 Task: In the Company paypal.com, Log call with description : 'Engaged in a call with a potential buyer who needs training.'; Select call outcome: 'Busy '; Select call Direction: Inbound; Add date: '27 July, 2023' and time 5:00:PM. Logged in from softage.1@softage.net
Action: Mouse moved to (79, 50)
Screenshot: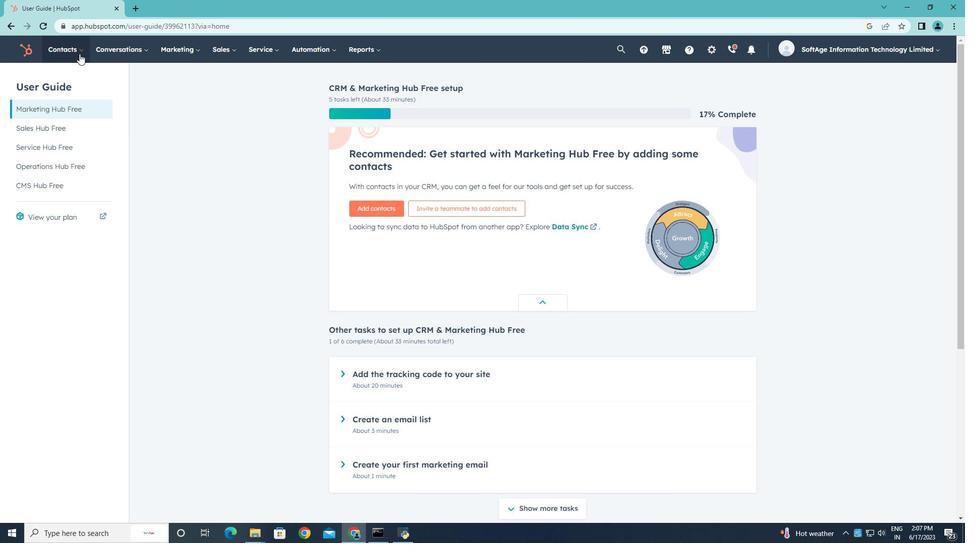 
Action: Mouse pressed left at (79, 50)
Screenshot: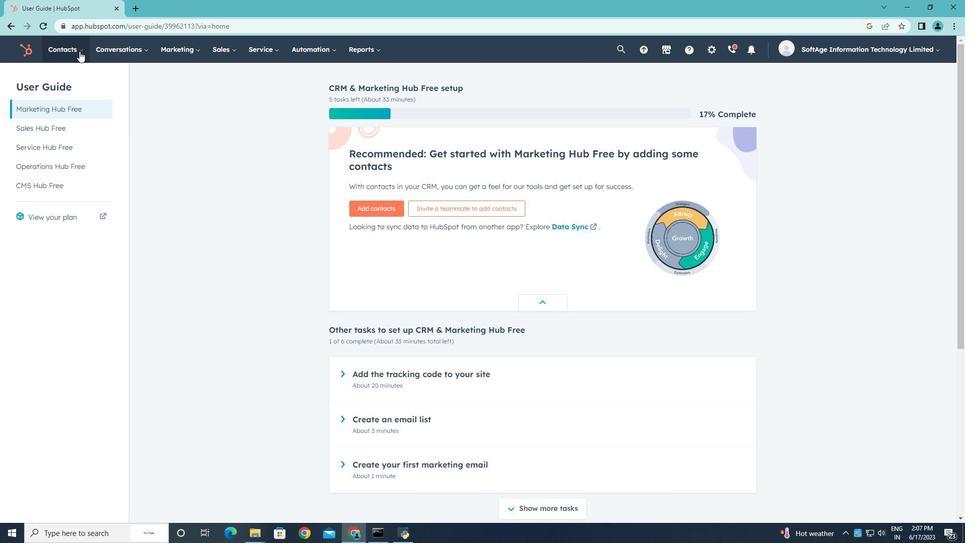 
Action: Mouse moved to (81, 97)
Screenshot: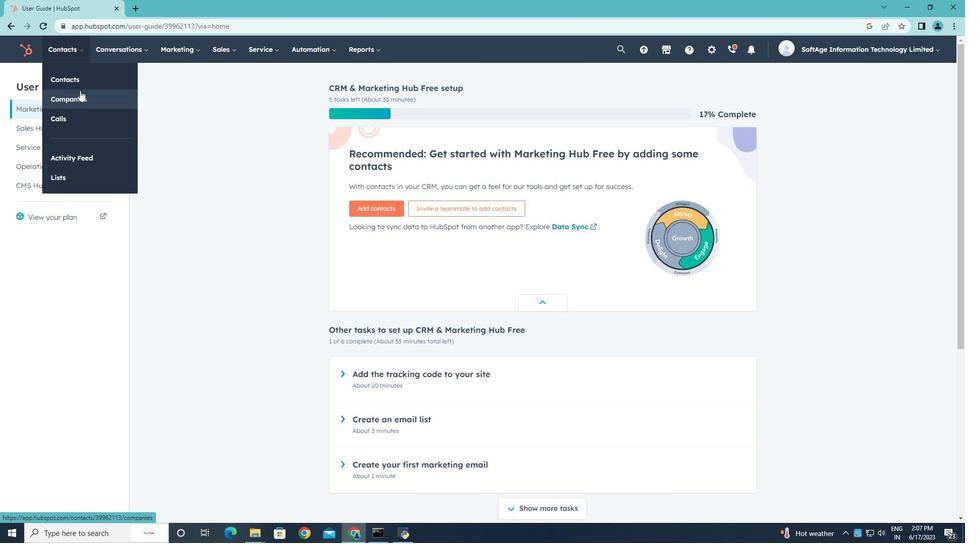 
Action: Mouse pressed left at (81, 97)
Screenshot: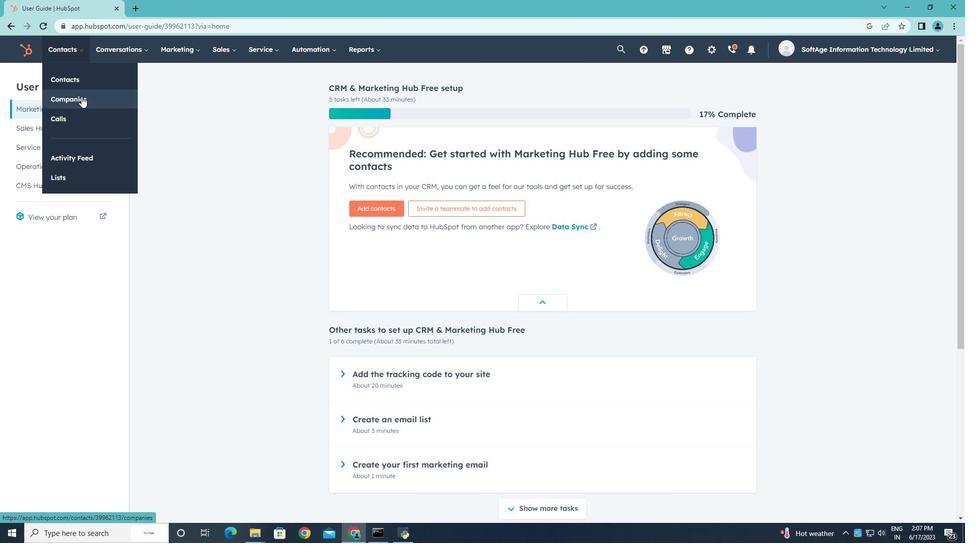 
Action: Mouse moved to (86, 160)
Screenshot: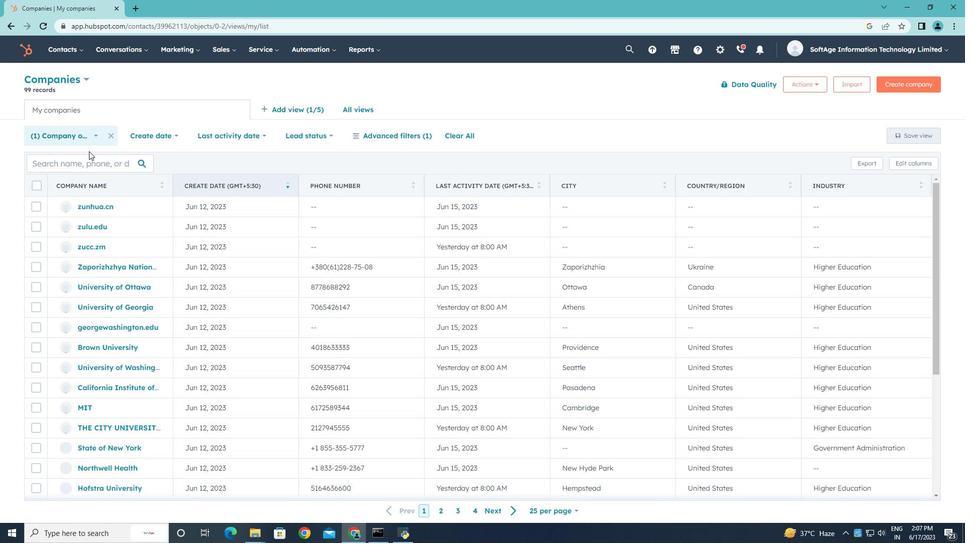 
Action: Mouse pressed left at (86, 160)
Screenshot: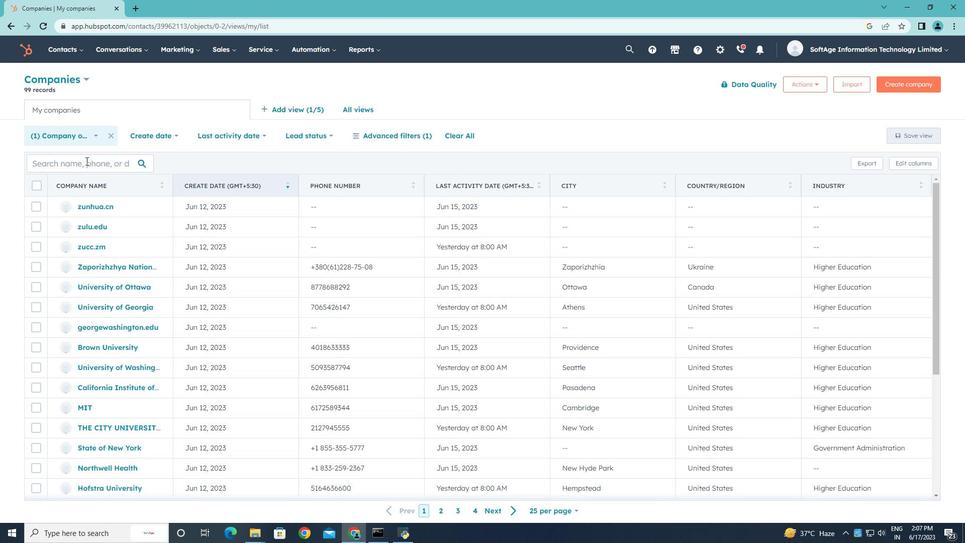 
Action: Key pressed paypal.com
Screenshot: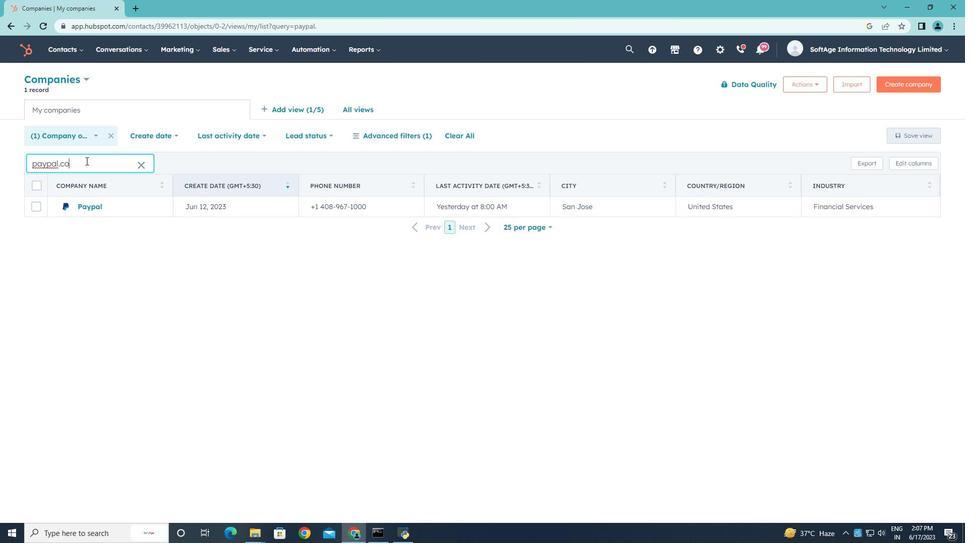 
Action: Mouse moved to (85, 205)
Screenshot: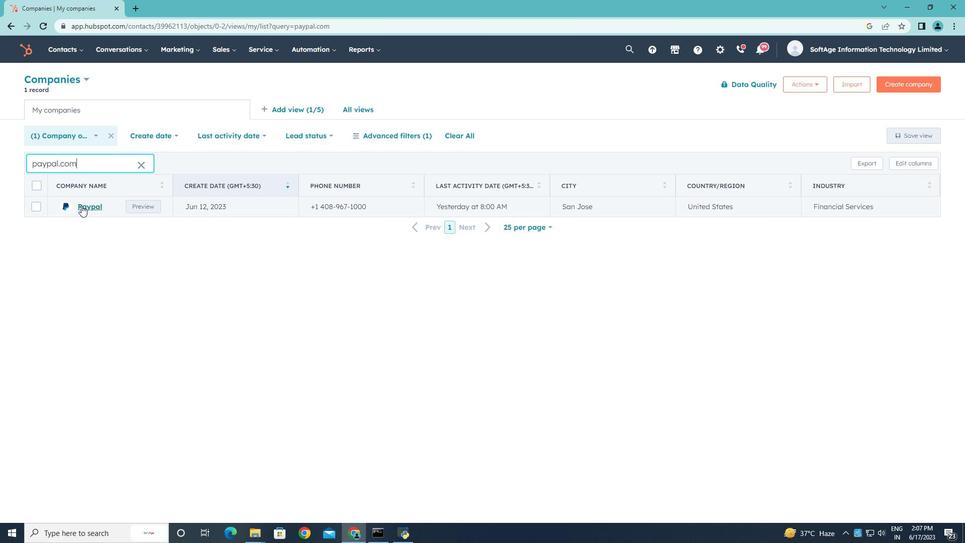 
Action: Mouse pressed left at (85, 205)
Screenshot: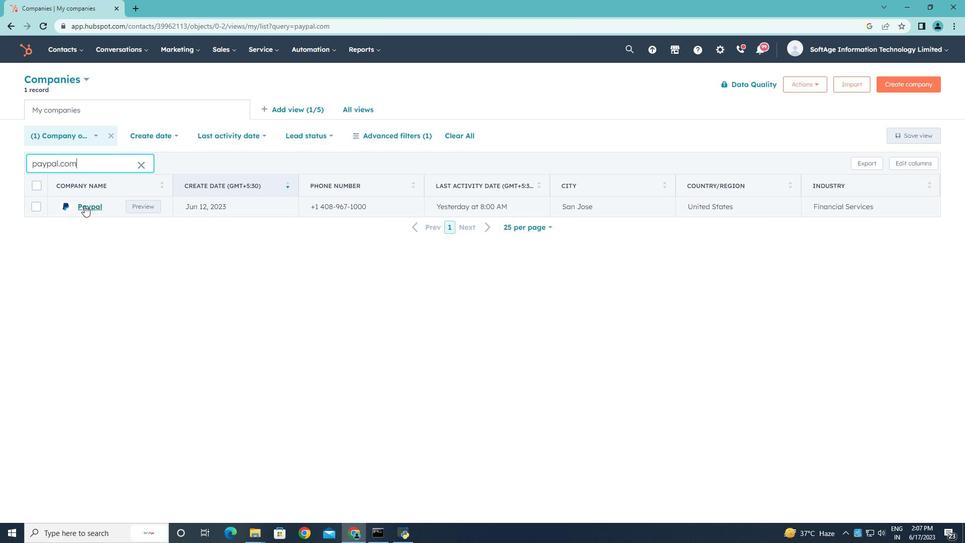 
Action: Mouse moved to (197, 167)
Screenshot: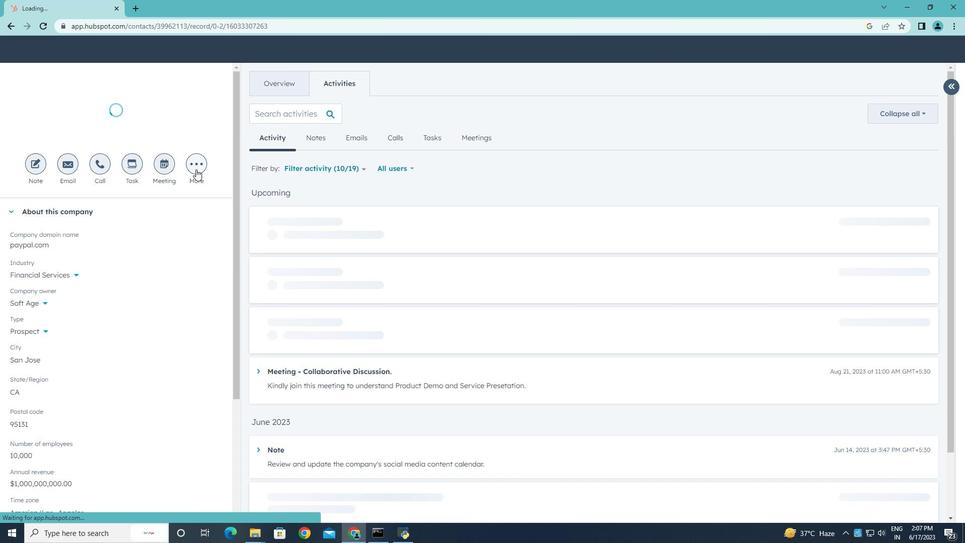 
Action: Mouse pressed left at (197, 167)
Screenshot: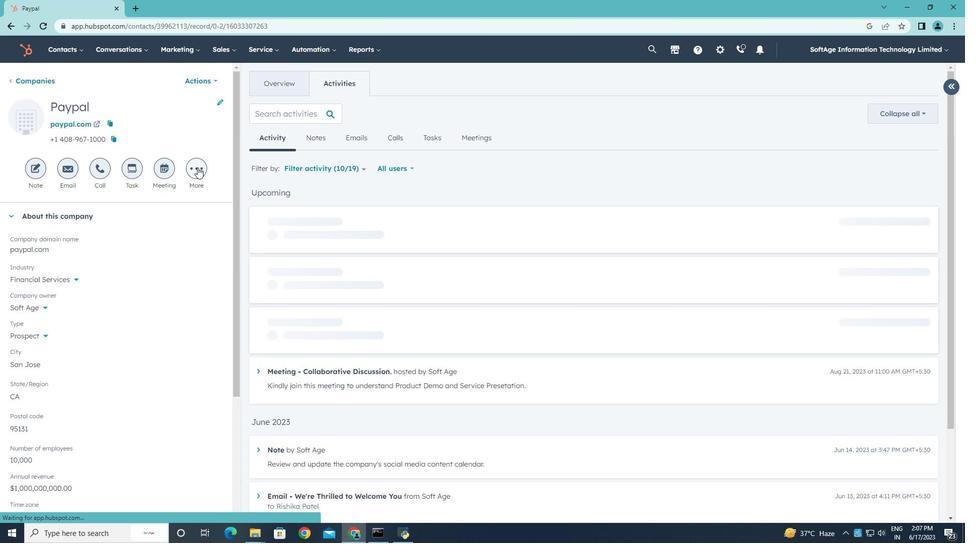 
Action: Mouse moved to (189, 261)
Screenshot: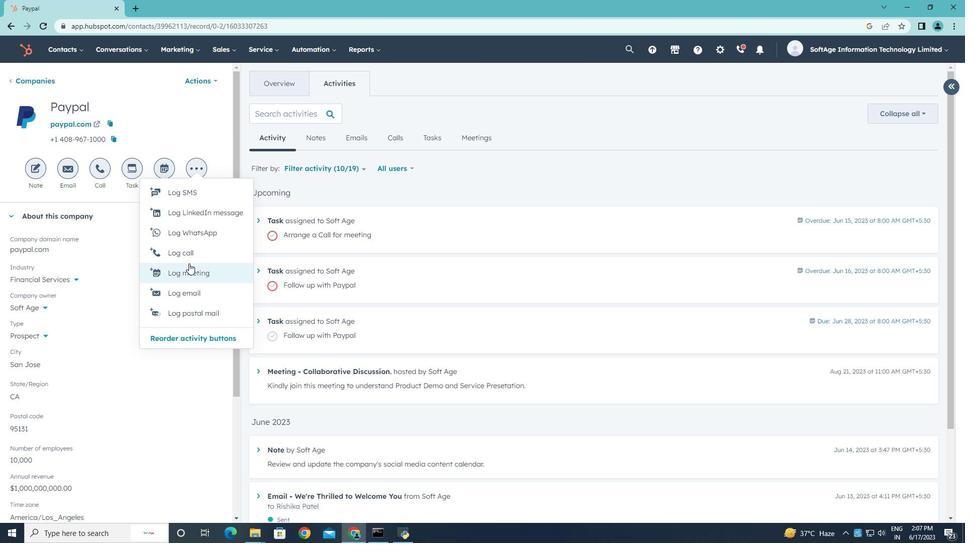 
Action: Mouse pressed left at (189, 261)
Screenshot: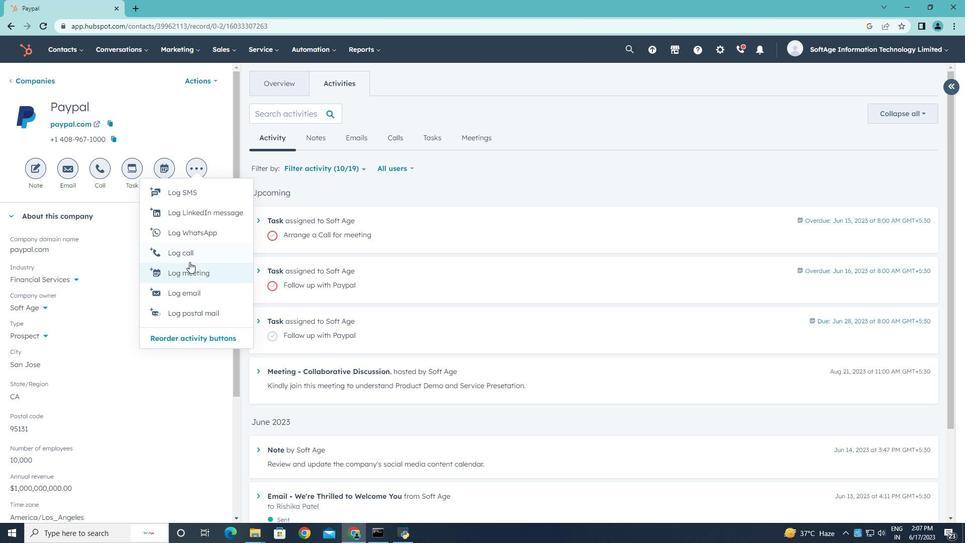 
Action: Mouse moved to (517, 313)
Screenshot: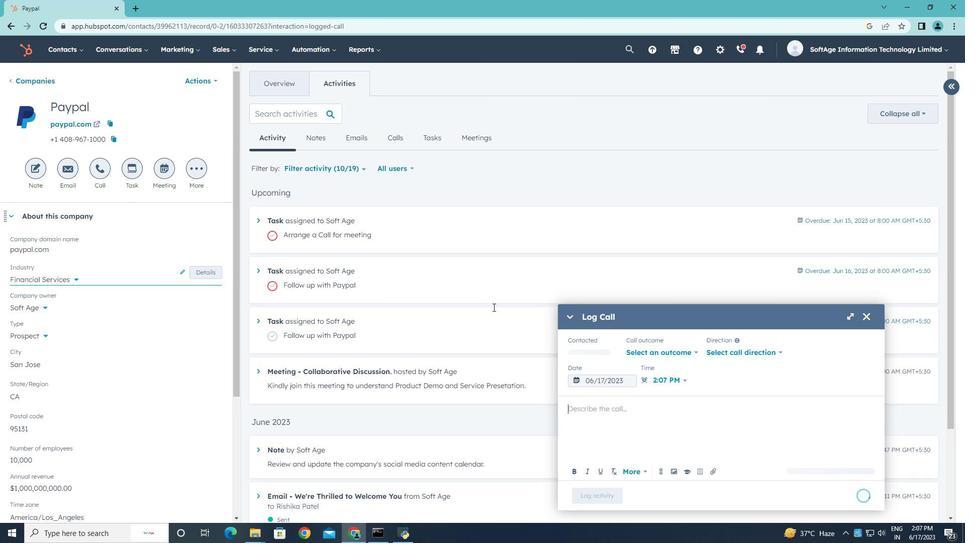 
Action: Key pressed <Key.shift>Enf<Key.backspace>gaged<Key.space>imn<Key.space><Key.backspace><Key.backspace><Key.backspace><Key.space><Key.backspace>n<Key.space>a<Key.space>call<Key.space>with<Key.space>a<Key.space>potential<Key.space>buyer<Key.space>who<Key.space>needs<Key.space>training.
Screenshot: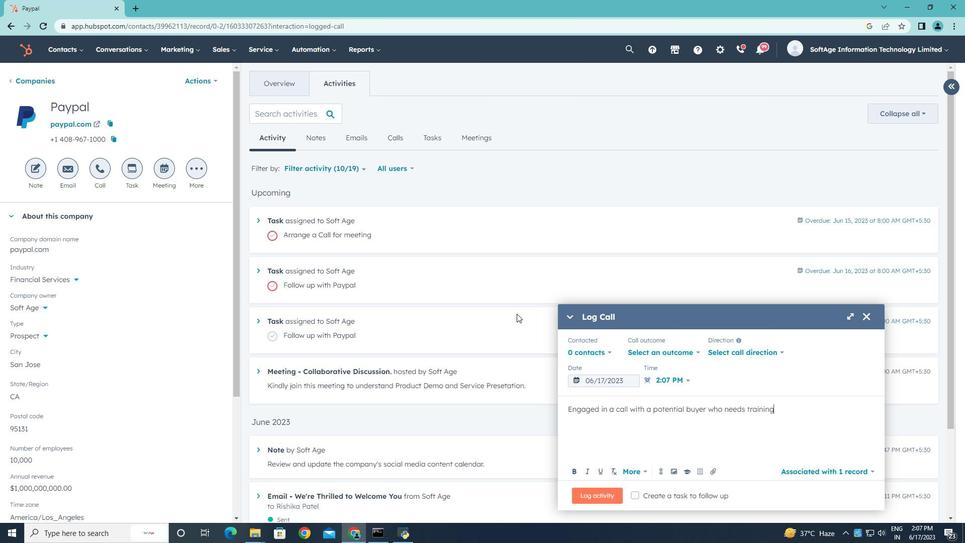 
Action: Mouse moved to (695, 354)
Screenshot: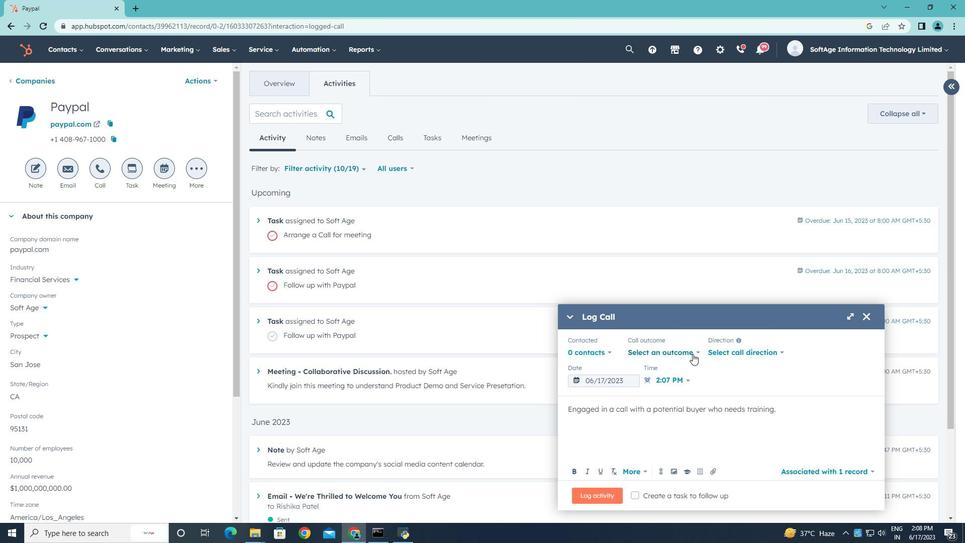 
Action: Mouse pressed left at (695, 354)
Screenshot: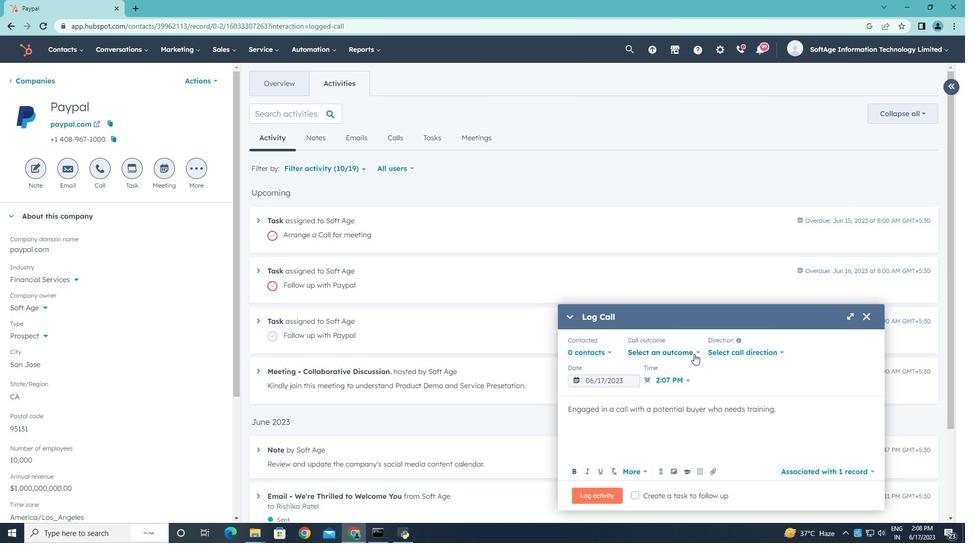 
Action: Mouse moved to (671, 381)
Screenshot: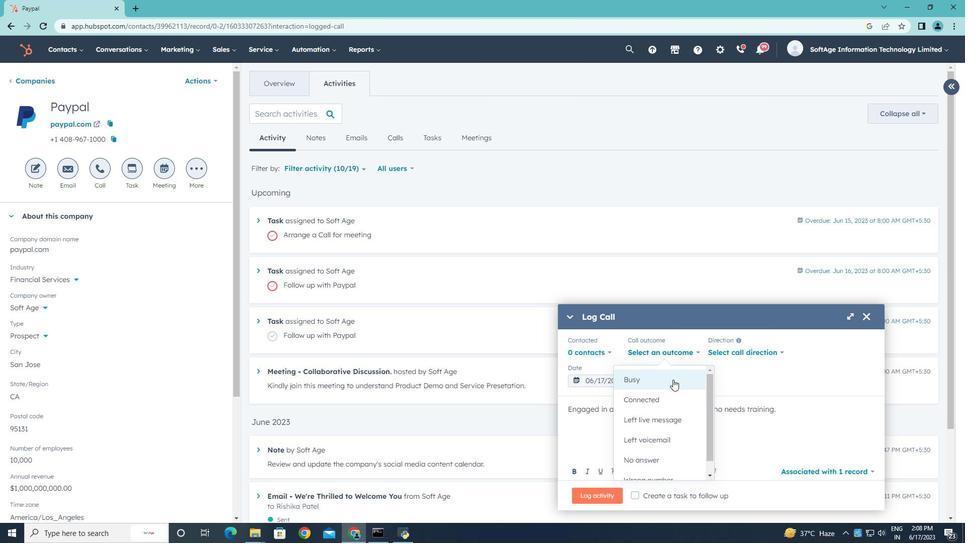 
Action: Mouse pressed left at (671, 381)
Screenshot: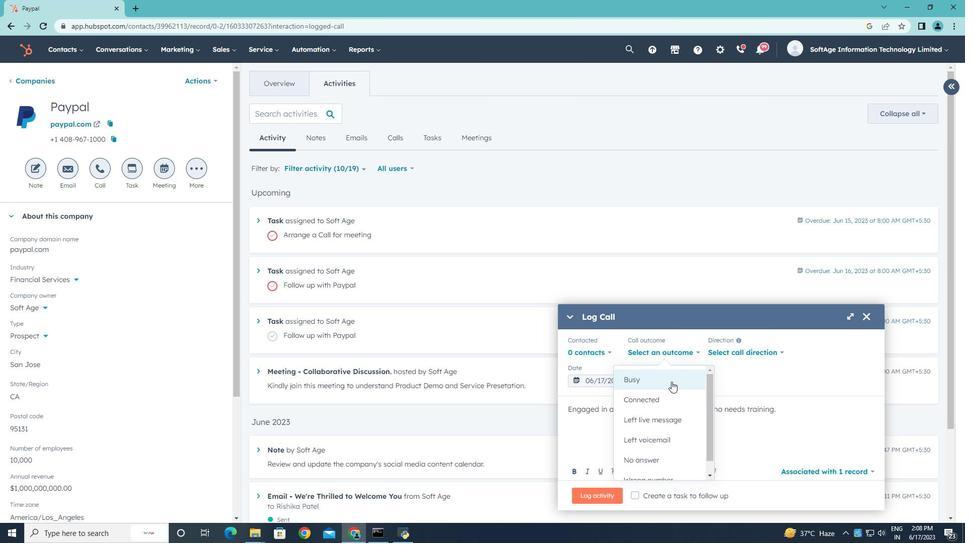
Action: Mouse moved to (732, 351)
Screenshot: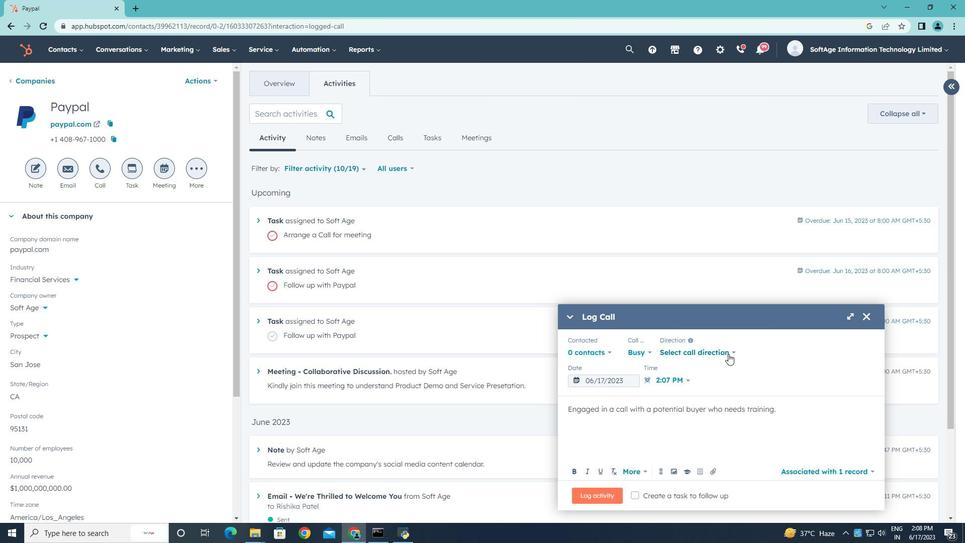 
Action: Mouse pressed left at (732, 351)
Screenshot: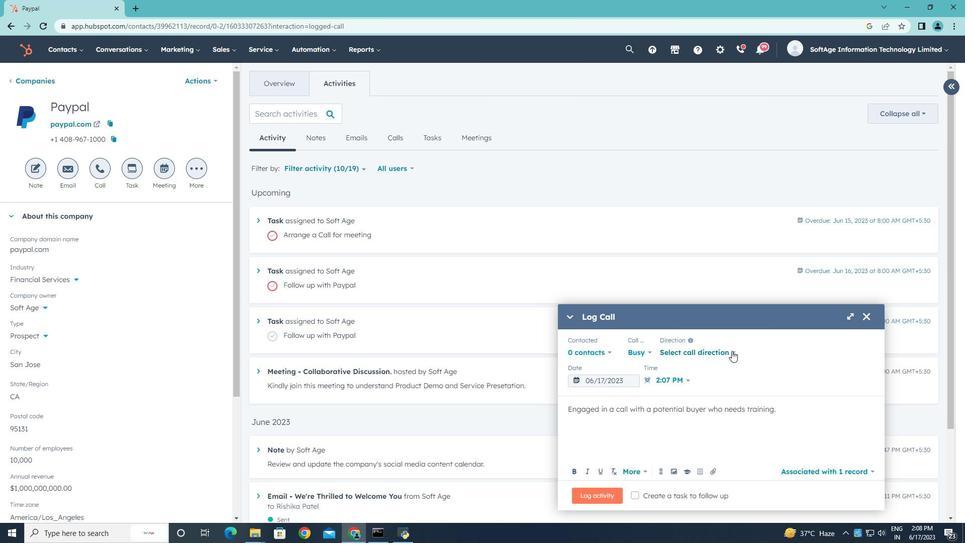 
Action: Mouse moved to (713, 378)
Screenshot: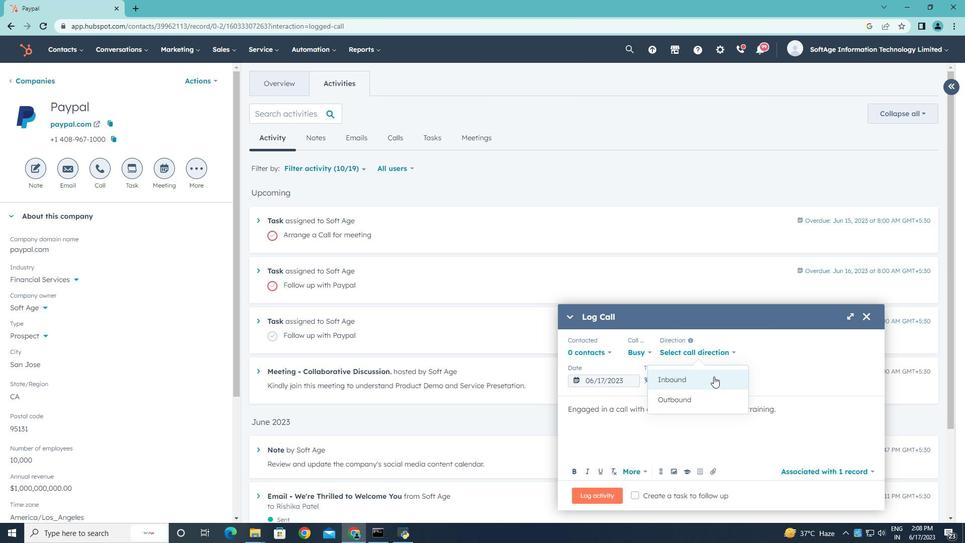 
Action: Mouse pressed left at (713, 378)
Screenshot: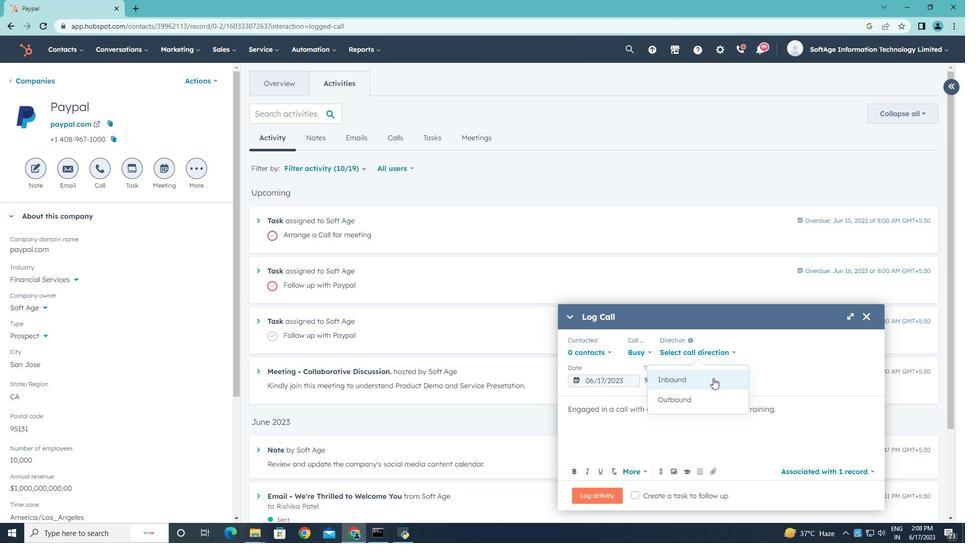 
Action: Mouse moved to (773, 351)
Screenshot: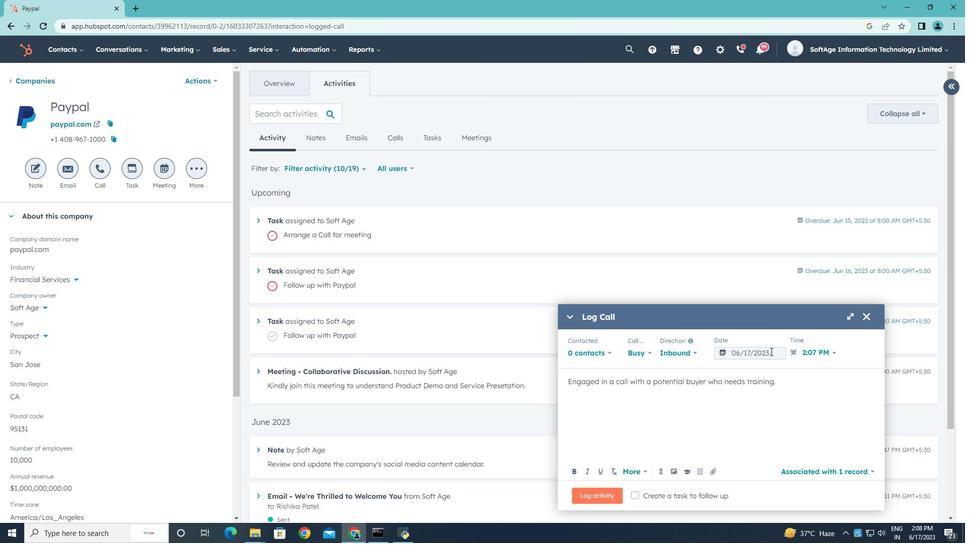 
Action: Mouse pressed left at (773, 351)
Screenshot: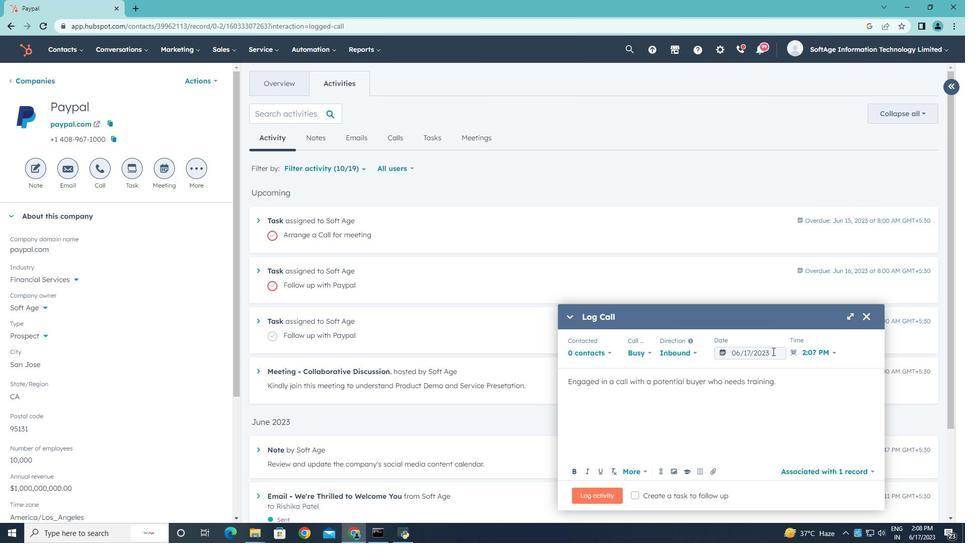 
Action: Mouse moved to (848, 190)
Screenshot: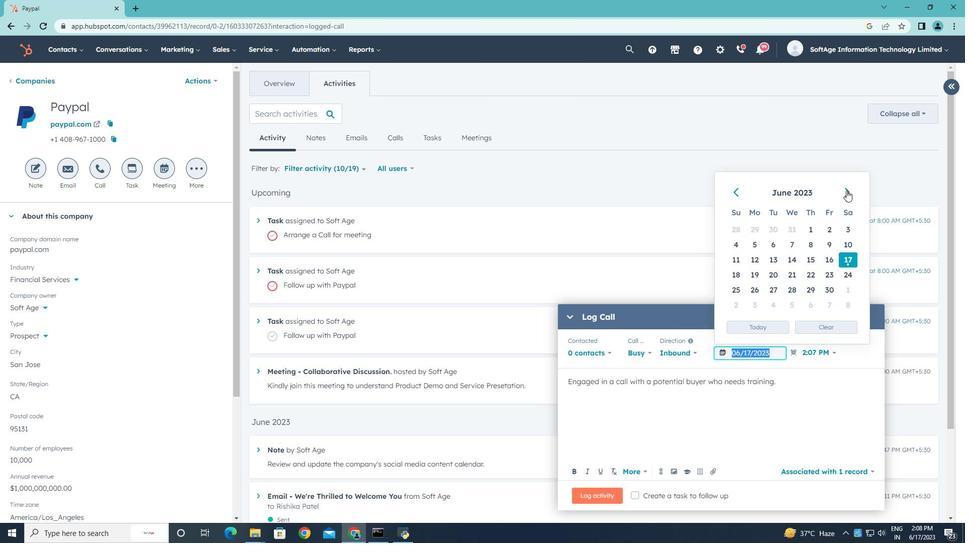 
Action: Mouse pressed left at (848, 190)
Screenshot: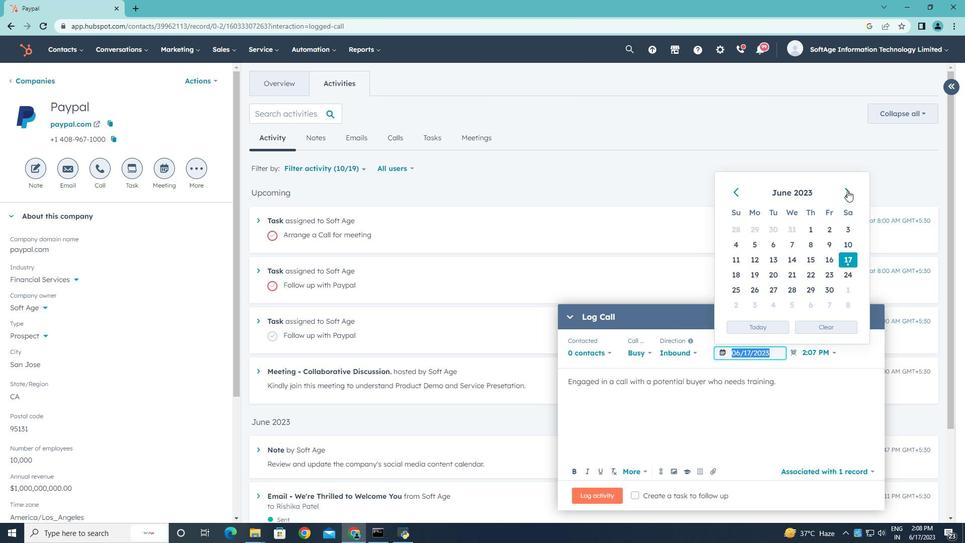 
Action: Mouse moved to (811, 288)
Screenshot: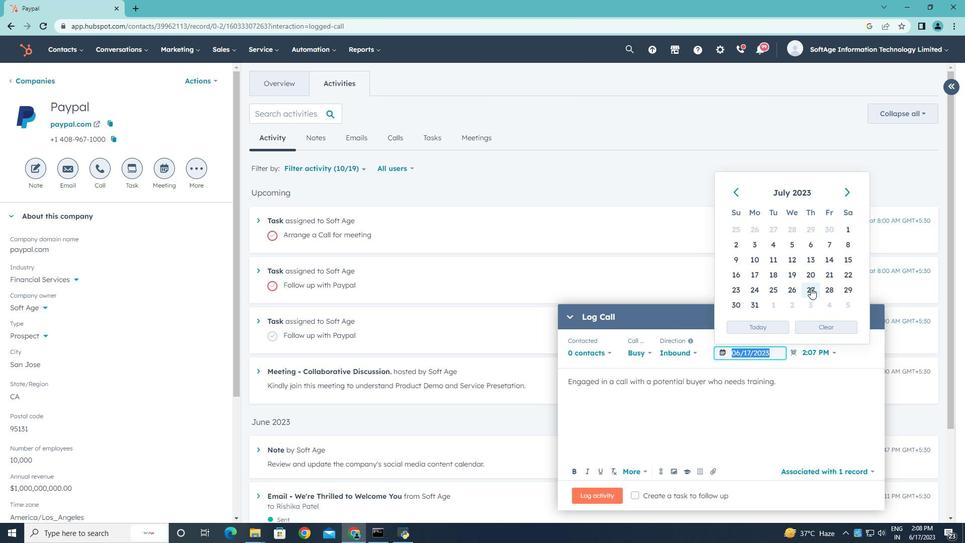 
Action: Mouse pressed left at (811, 288)
Screenshot: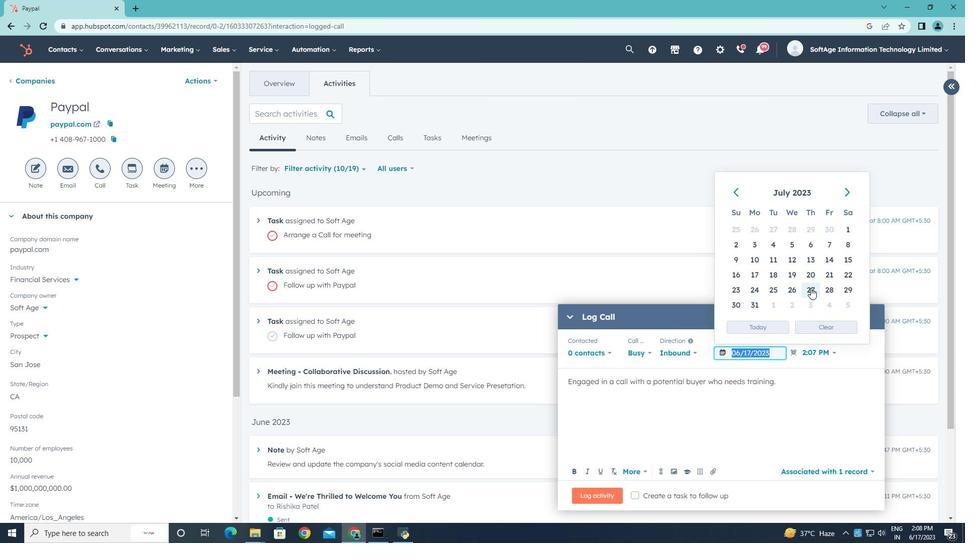 
Action: Mouse moved to (833, 350)
Screenshot: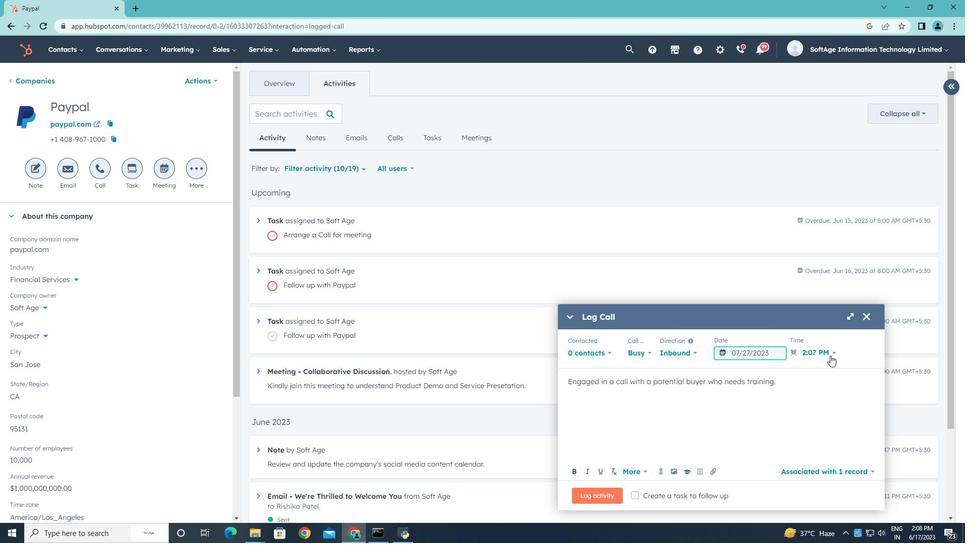
Action: Mouse pressed left at (833, 350)
Screenshot: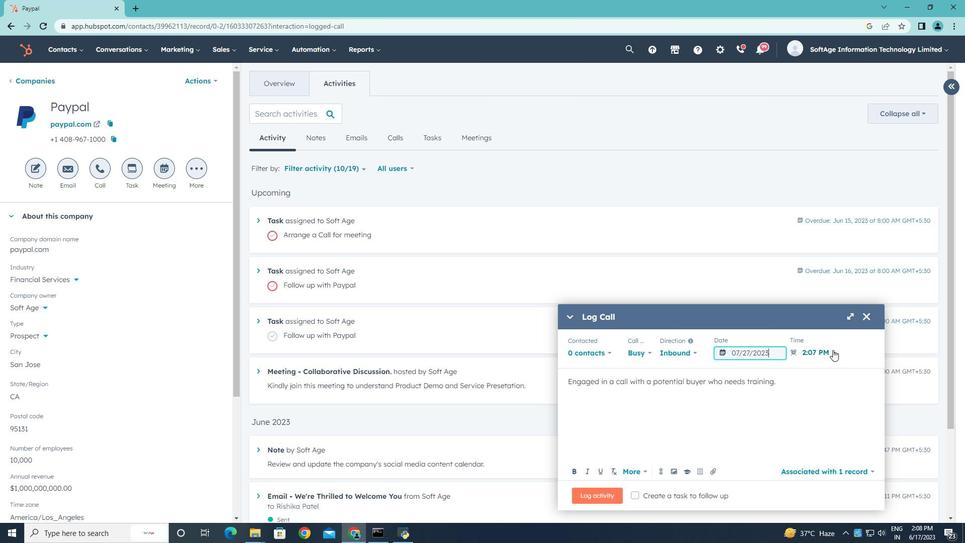 
Action: Mouse moved to (804, 437)
Screenshot: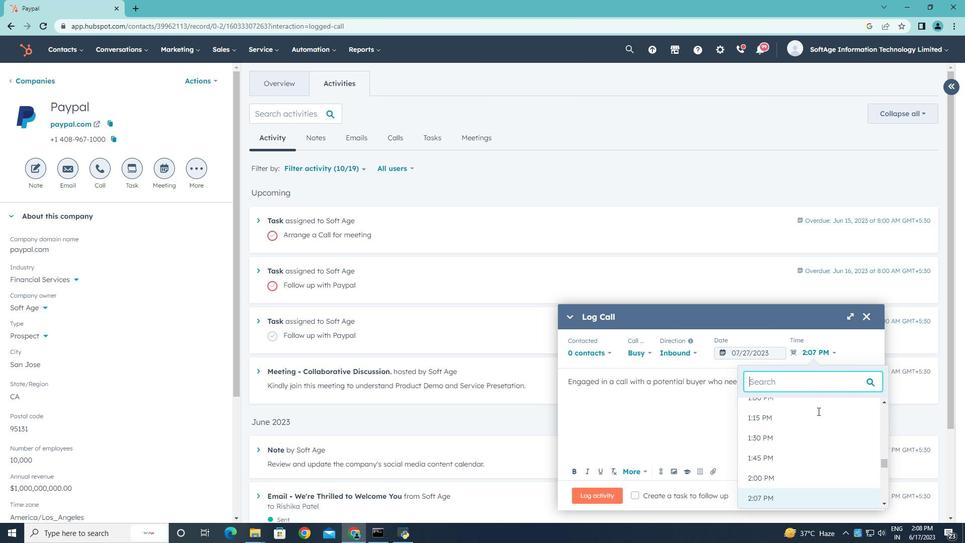 
Action: Mouse scrolled (804, 436) with delta (0, 0)
Screenshot: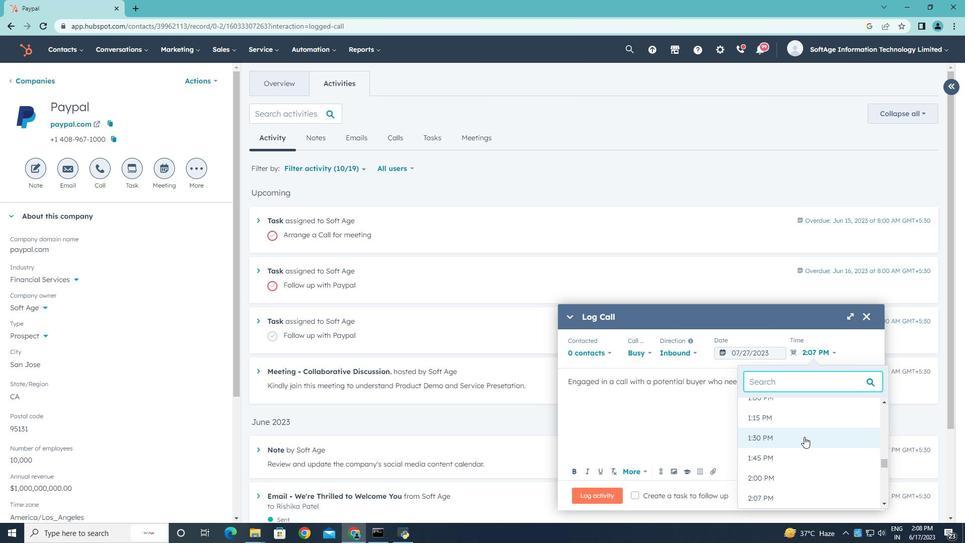 
Action: Mouse scrolled (804, 436) with delta (0, 0)
Screenshot: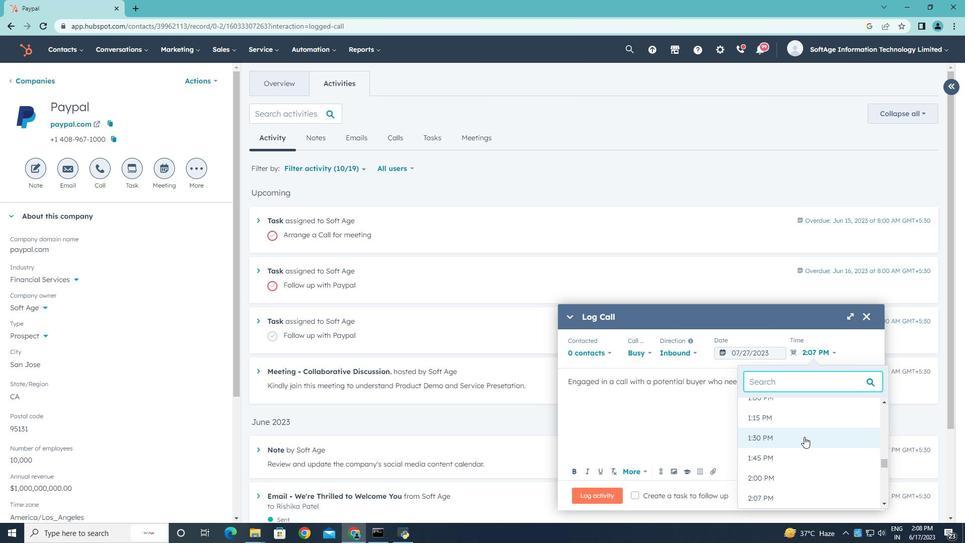 
Action: Mouse scrolled (804, 436) with delta (0, 0)
Screenshot: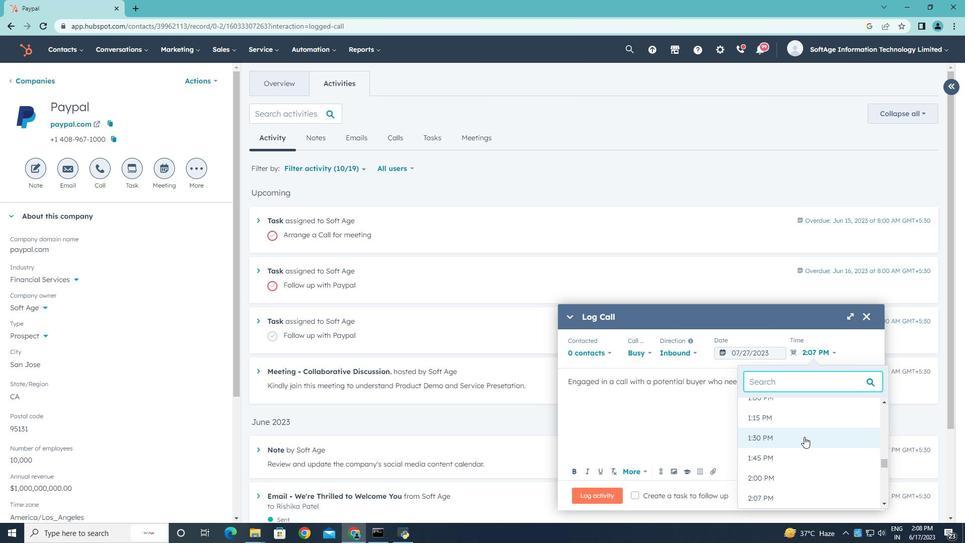 
Action: Mouse scrolled (804, 436) with delta (0, 0)
Screenshot: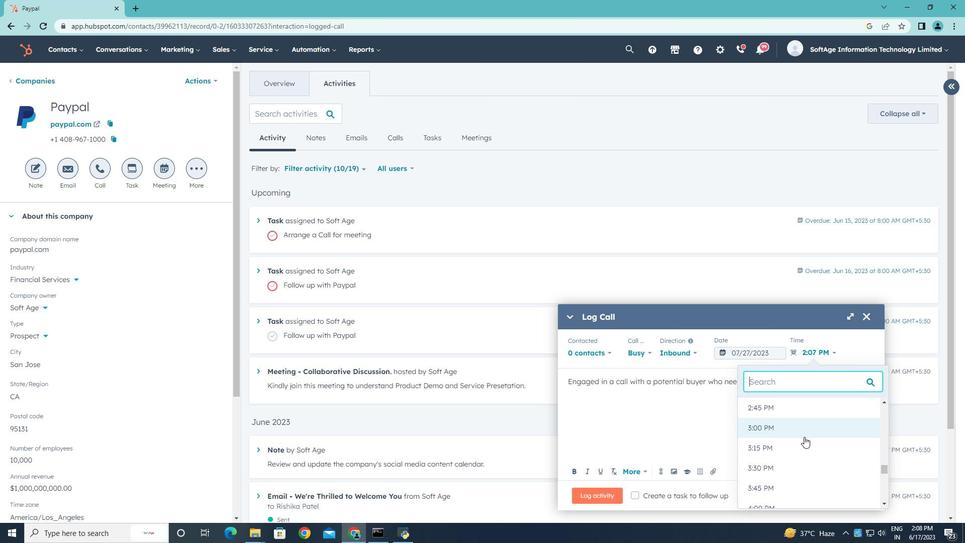
Action: Mouse scrolled (804, 436) with delta (0, 0)
Screenshot: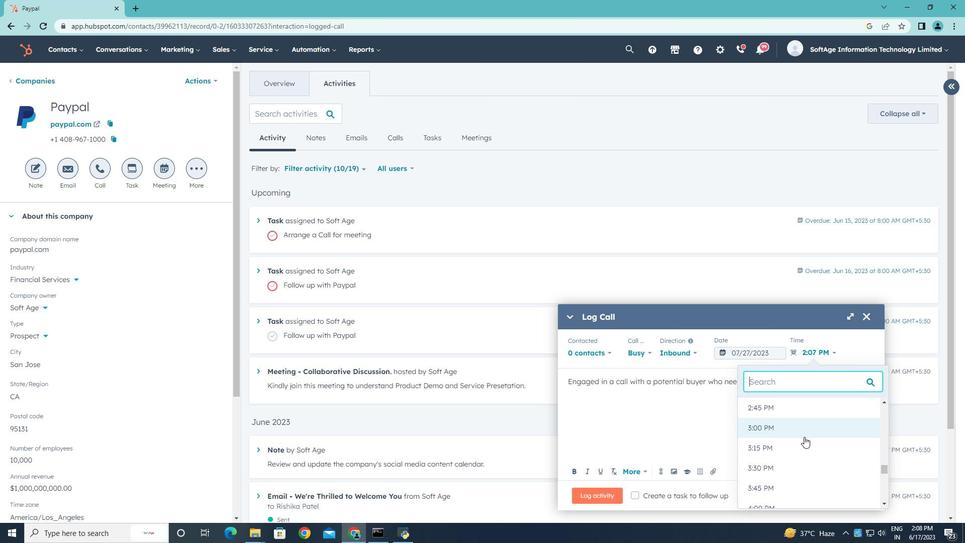 
Action: Mouse scrolled (804, 436) with delta (0, 0)
Screenshot: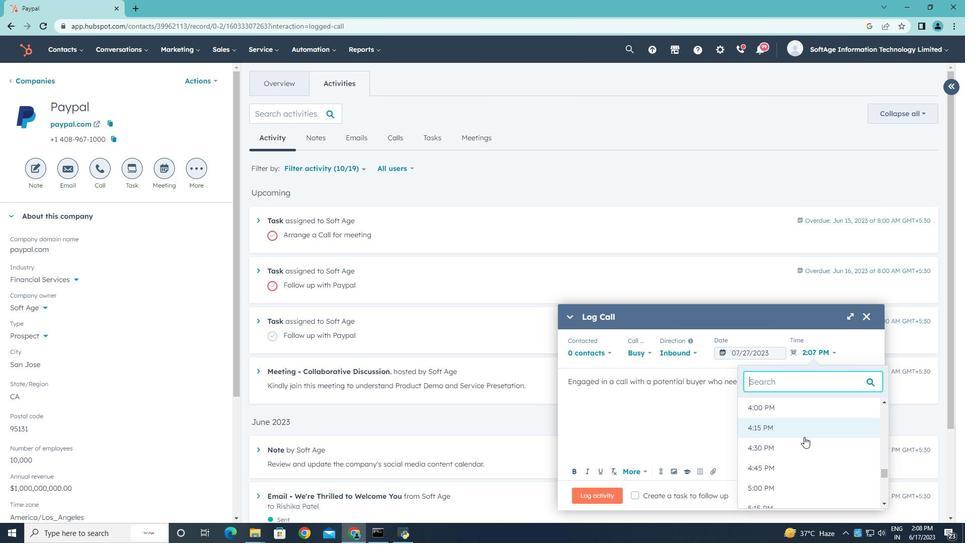 
Action: Mouse pressed left at (804, 437)
Screenshot: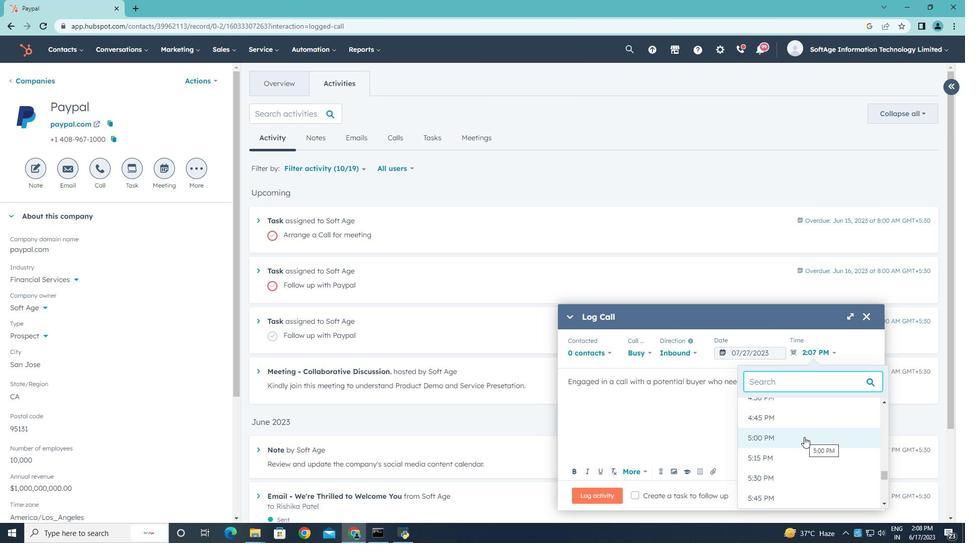 
Action: Mouse moved to (600, 494)
Screenshot: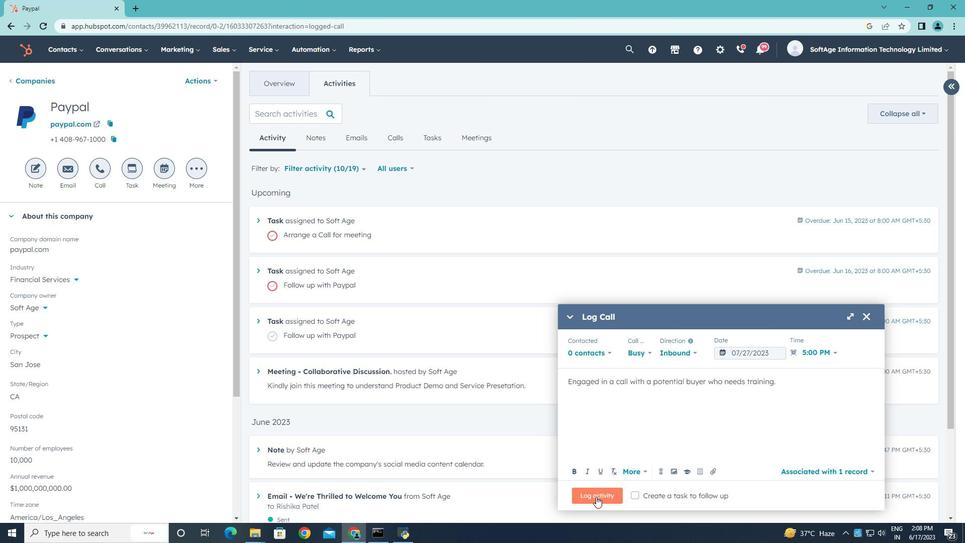 
Action: Mouse pressed left at (600, 494)
Screenshot: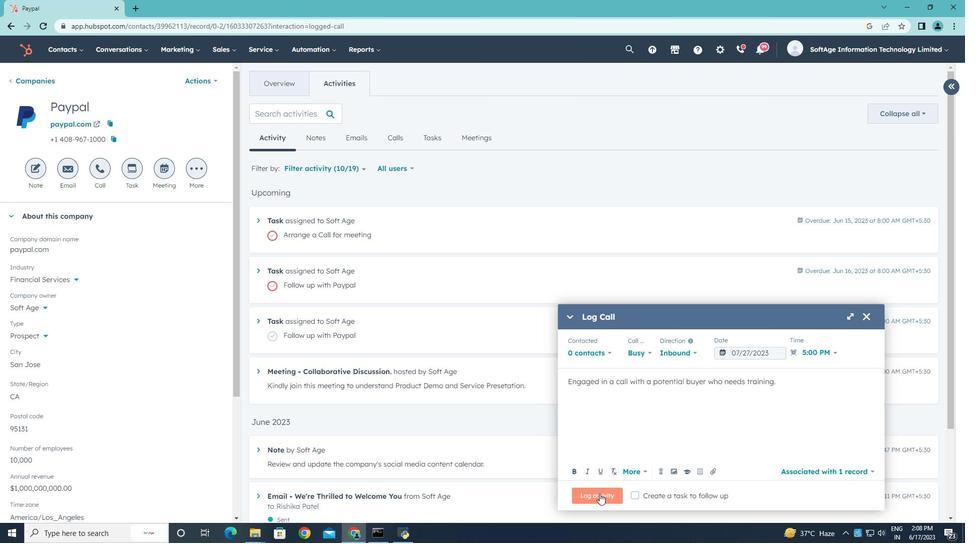 
